Task: select a rule when a card is moved out of the board by anyone except me.
Action: Mouse moved to (1373, 115)
Screenshot: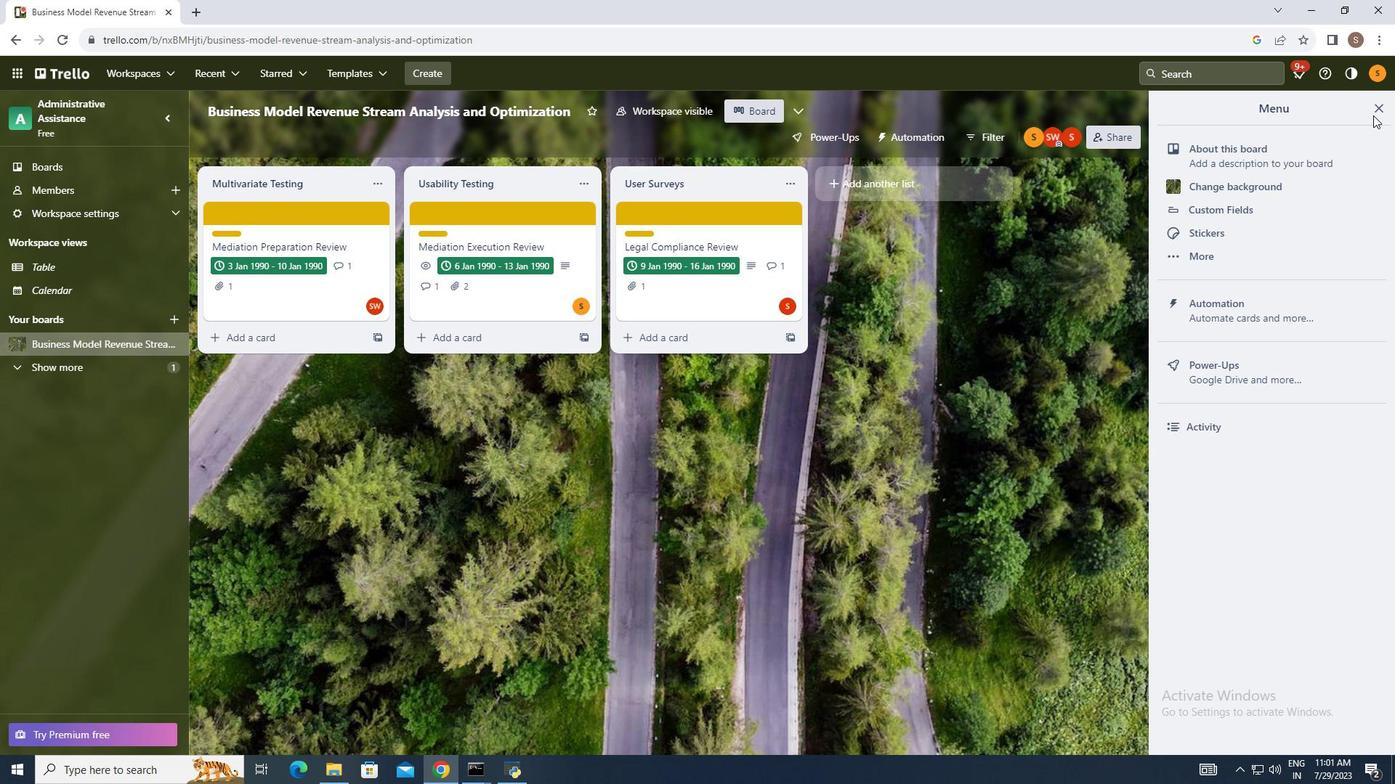 
Action: Mouse pressed left at (1373, 115)
Screenshot: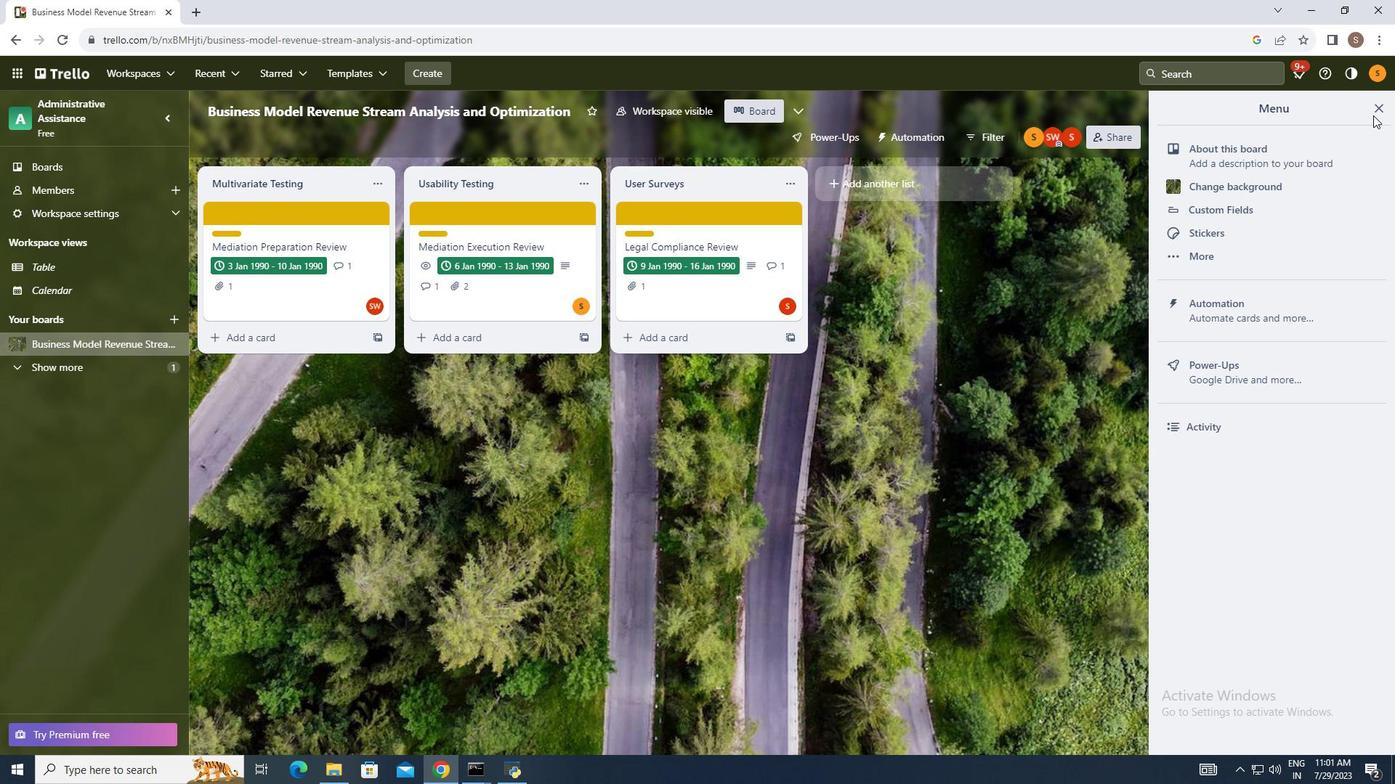 
Action: Mouse moved to (1254, 305)
Screenshot: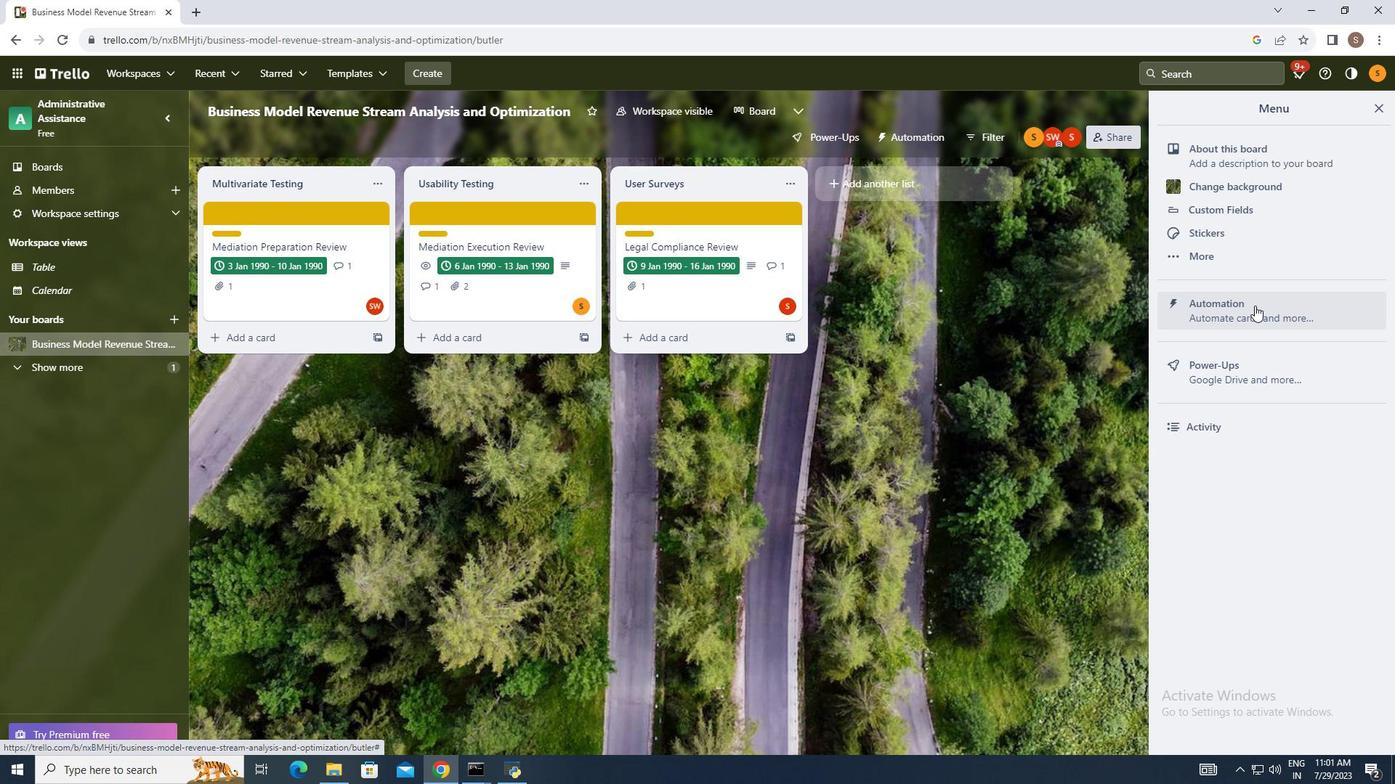 
Action: Mouse pressed left at (1254, 305)
Screenshot: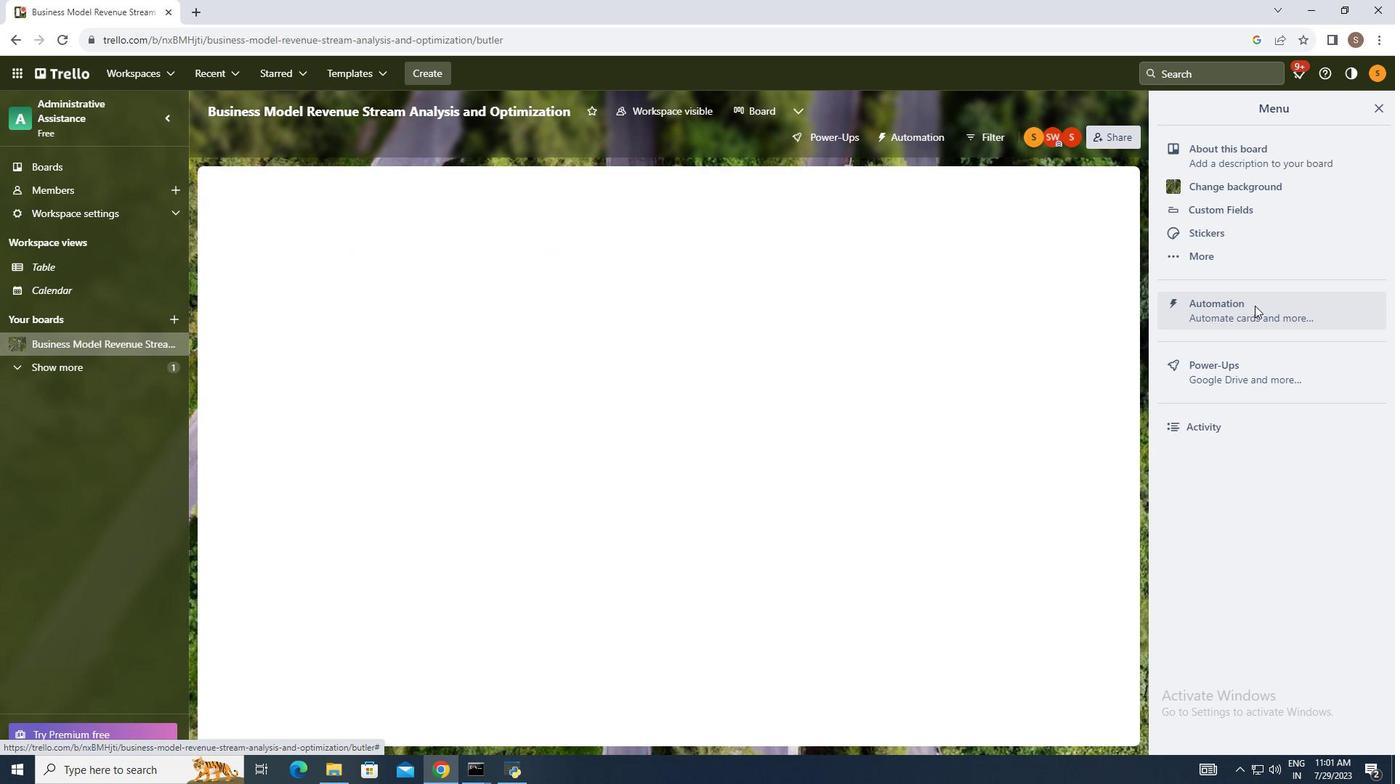 
Action: Mouse moved to (235, 256)
Screenshot: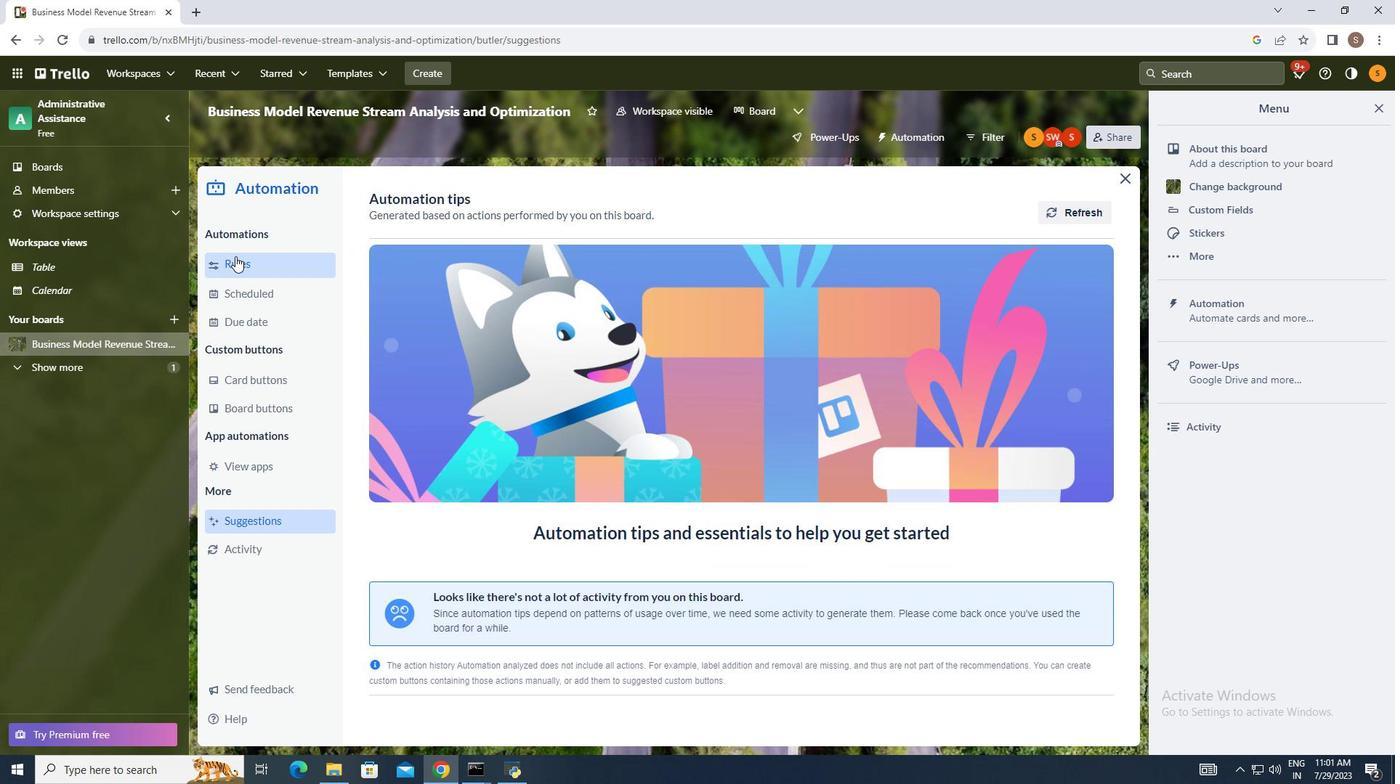 
Action: Mouse pressed left at (235, 256)
Screenshot: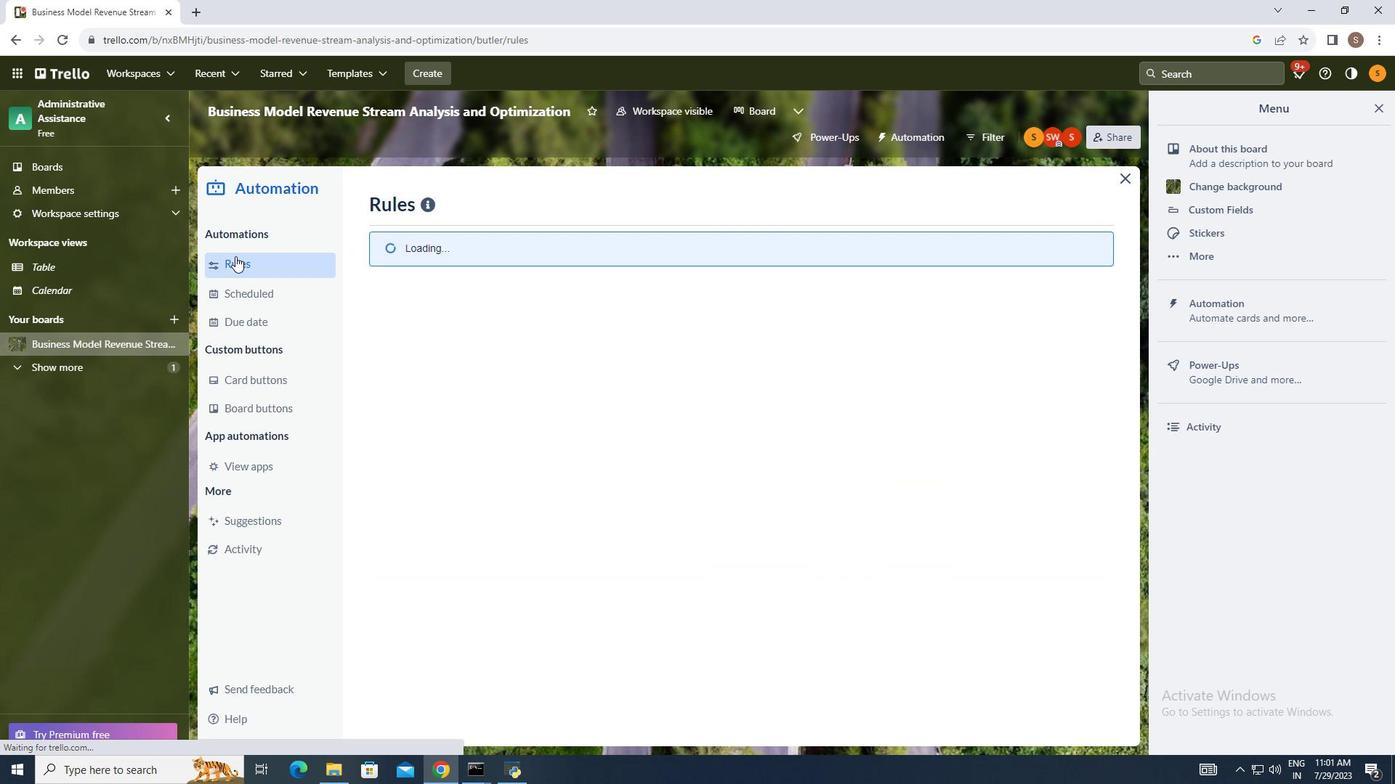 
Action: Mouse moved to (968, 204)
Screenshot: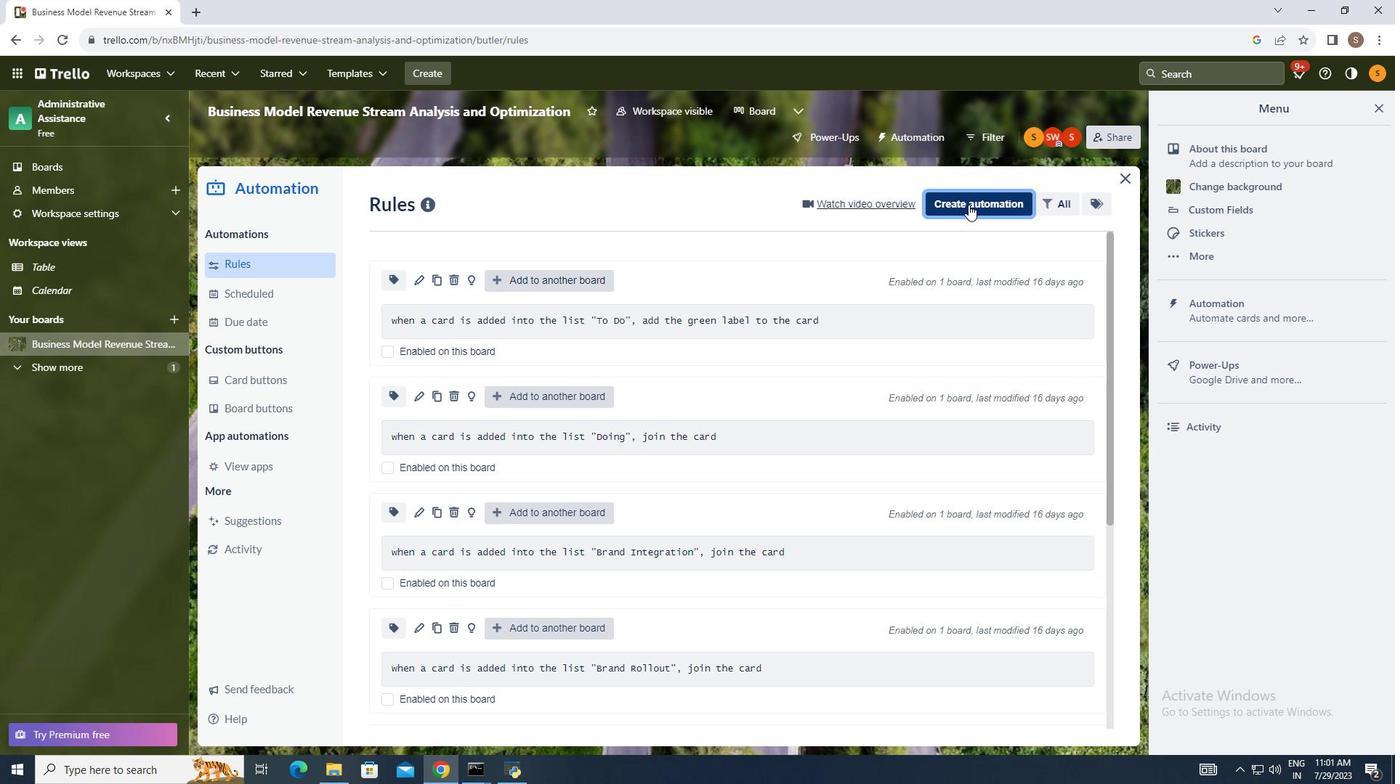 
Action: Mouse pressed left at (968, 204)
Screenshot: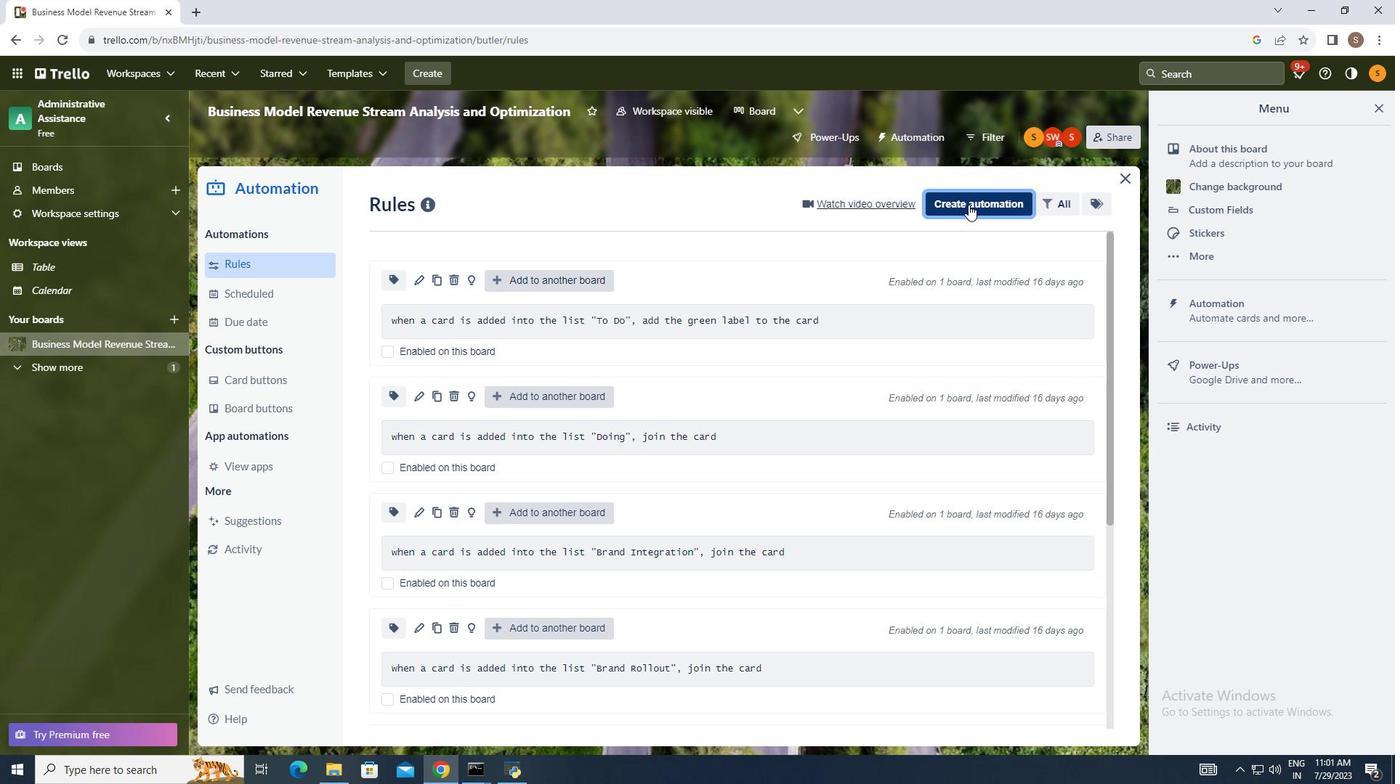 
Action: Mouse moved to (734, 340)
Screenshot: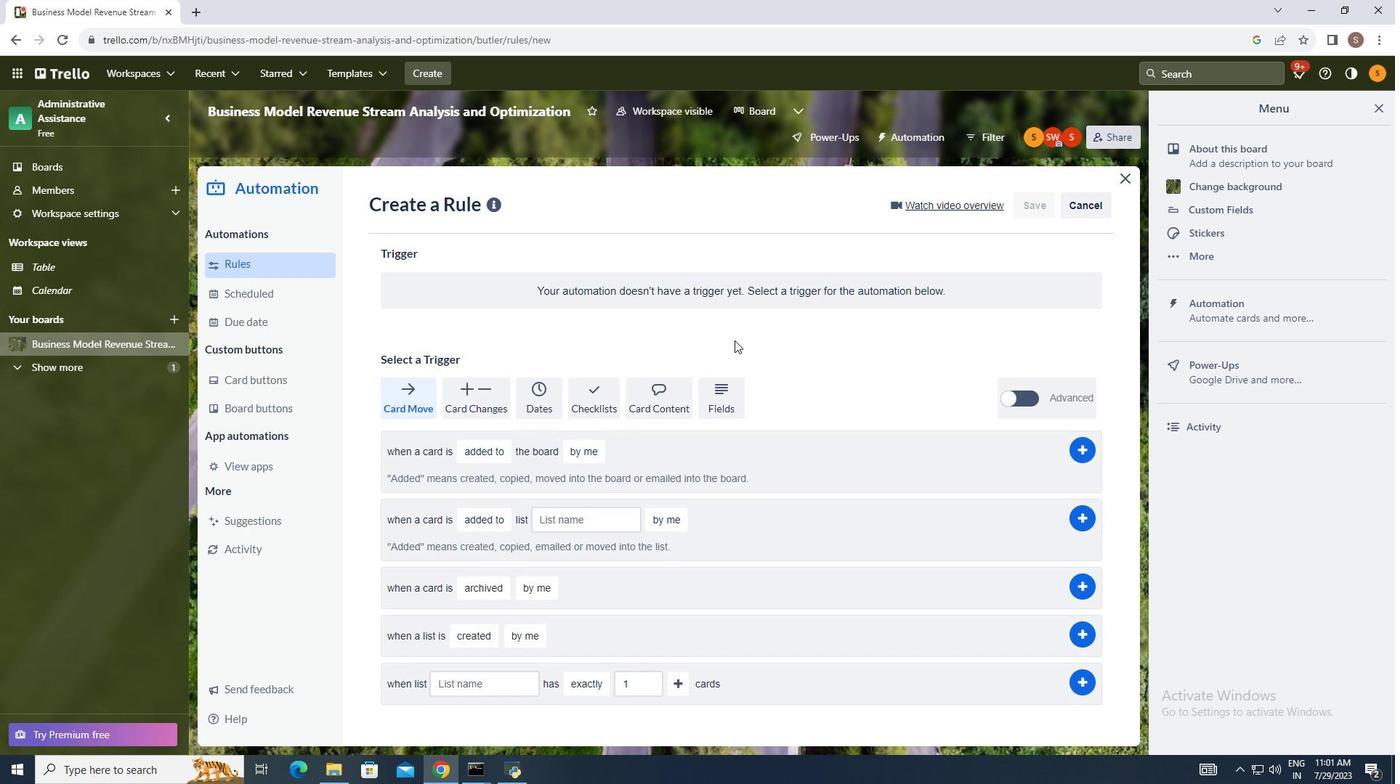 
Action: Mouse pressed left at (734, 340)
Screenshot: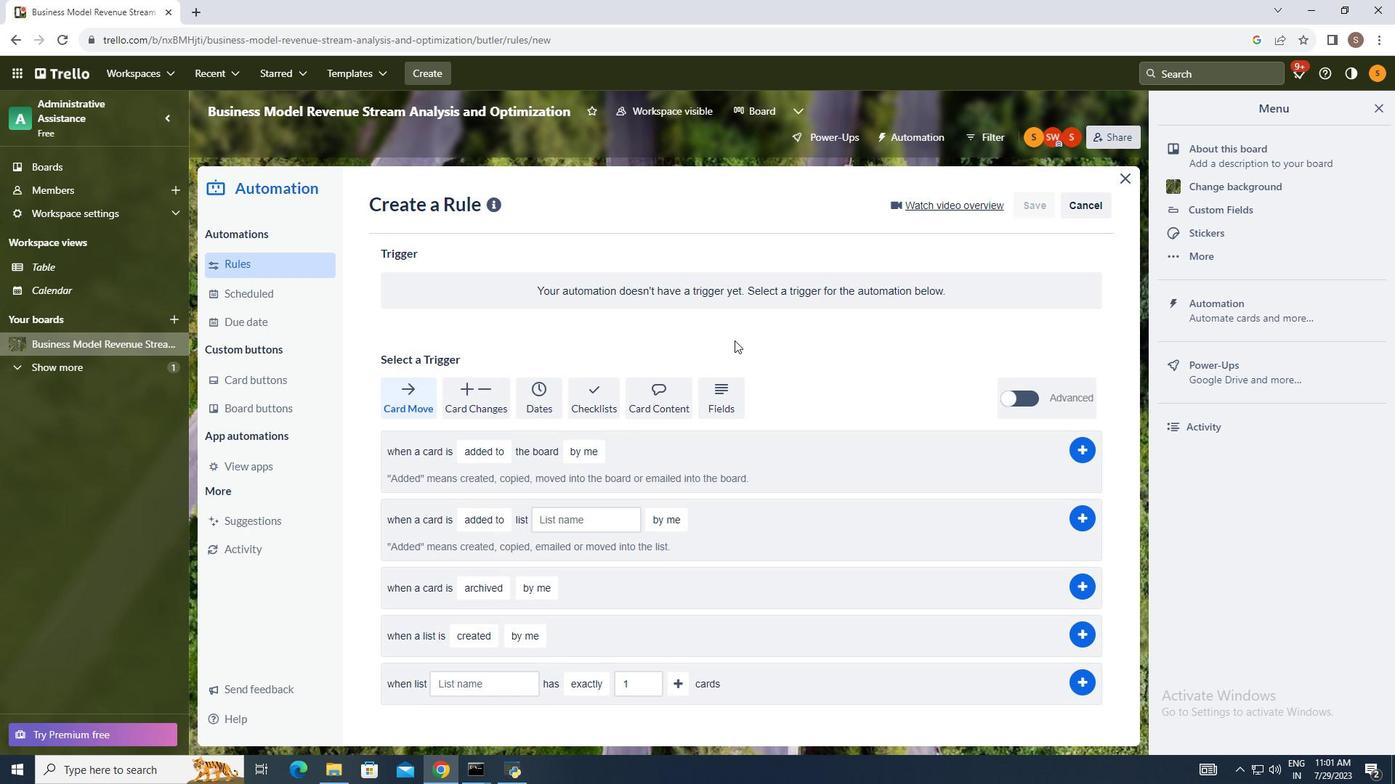 
Action: Mouse moved to (471, 449)
Screenshot: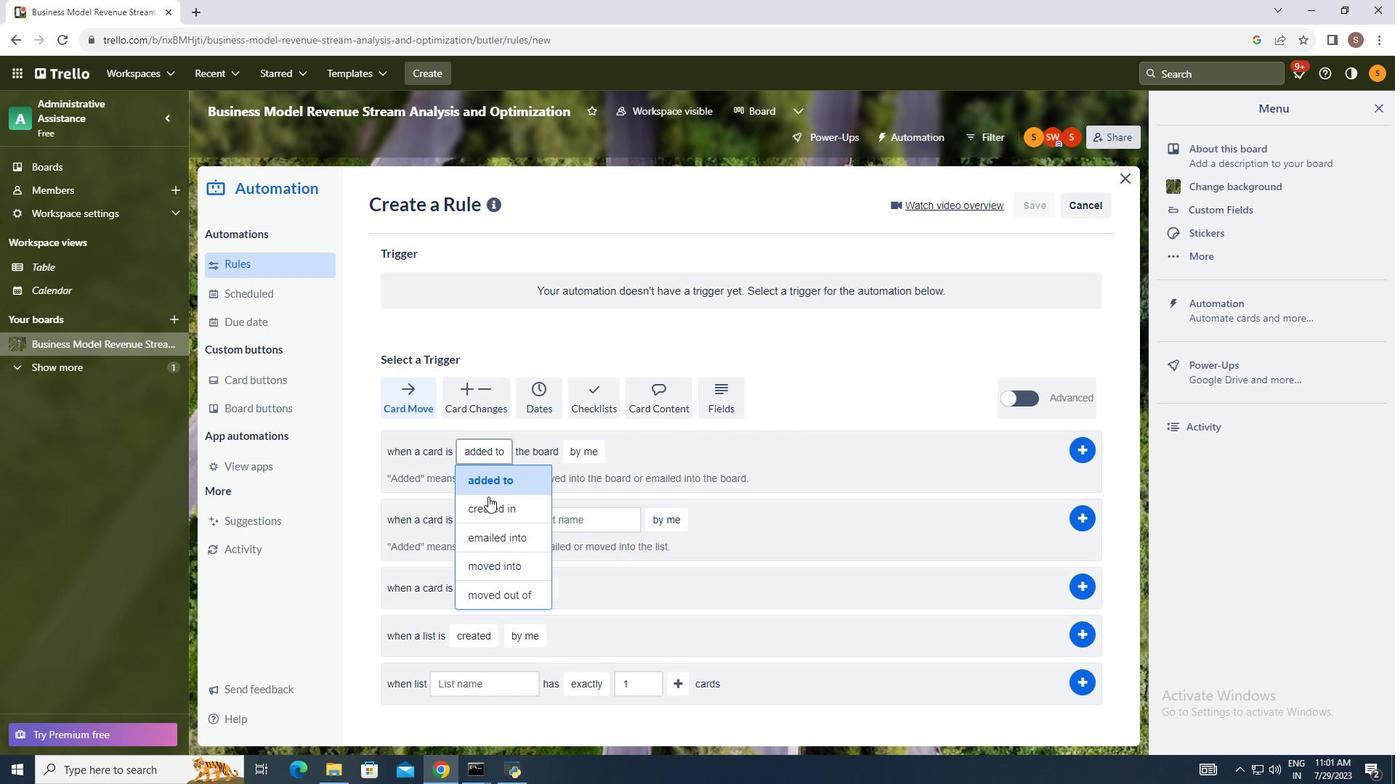 
Action: Mouse pressed left at (471, 449)
Screenshot: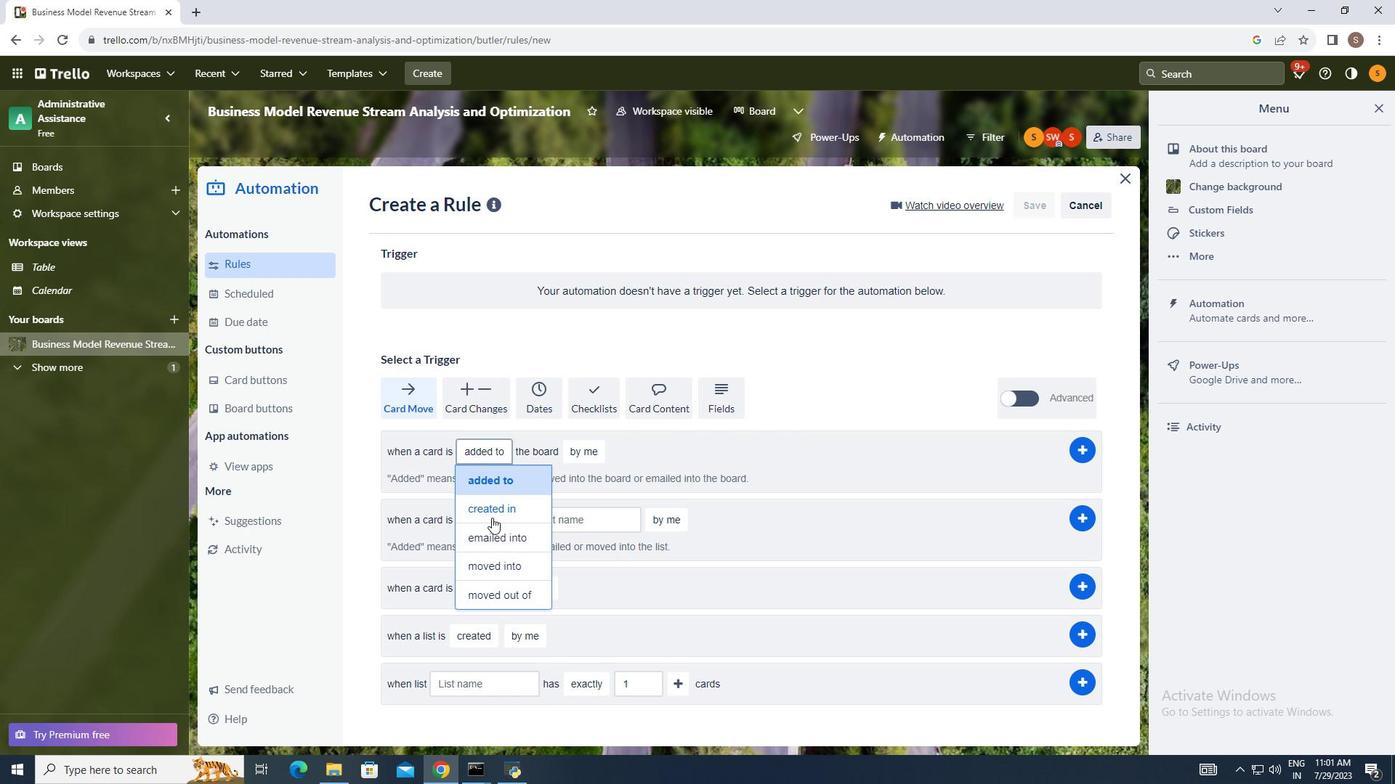 
Action: Mouse moved to (501, 595)
Screenshot: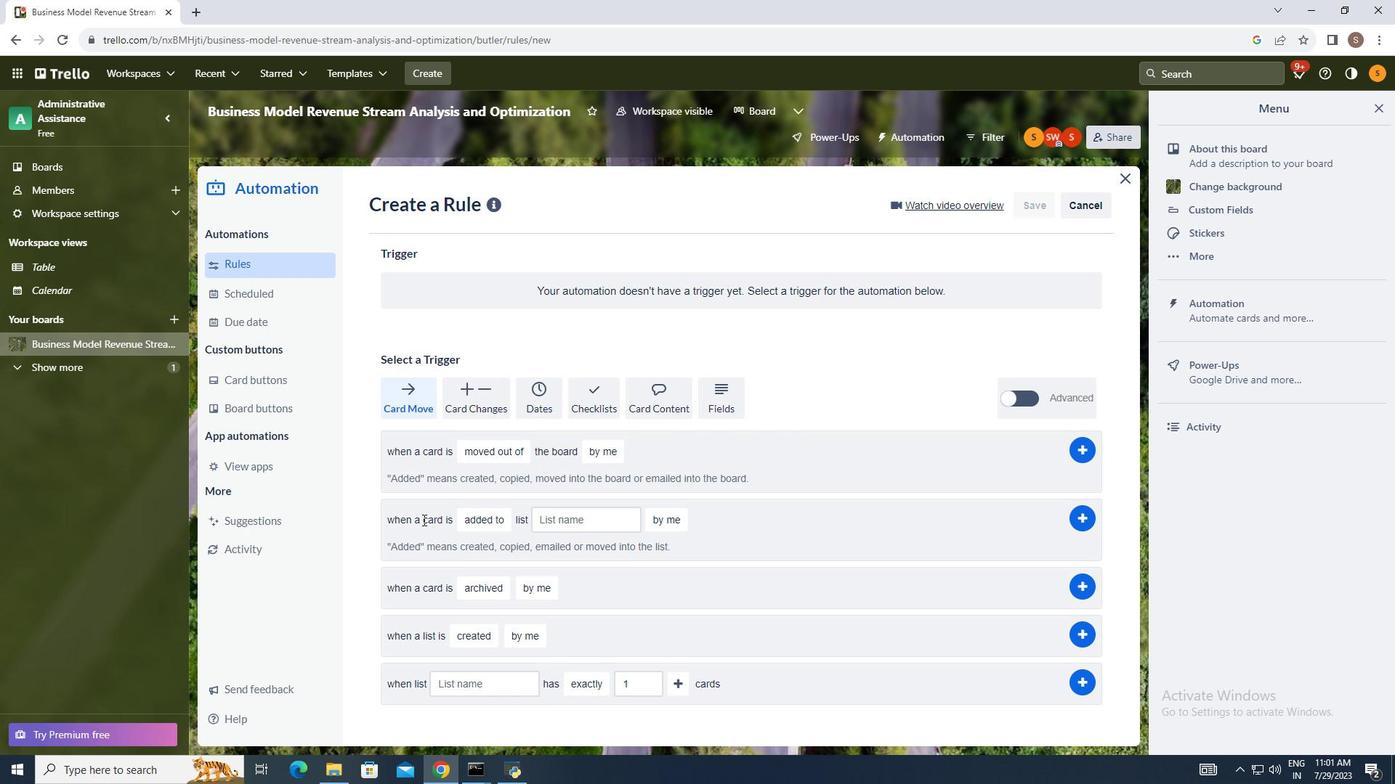 
Action: Mouse pressed left at (501, 595)
Screenshot: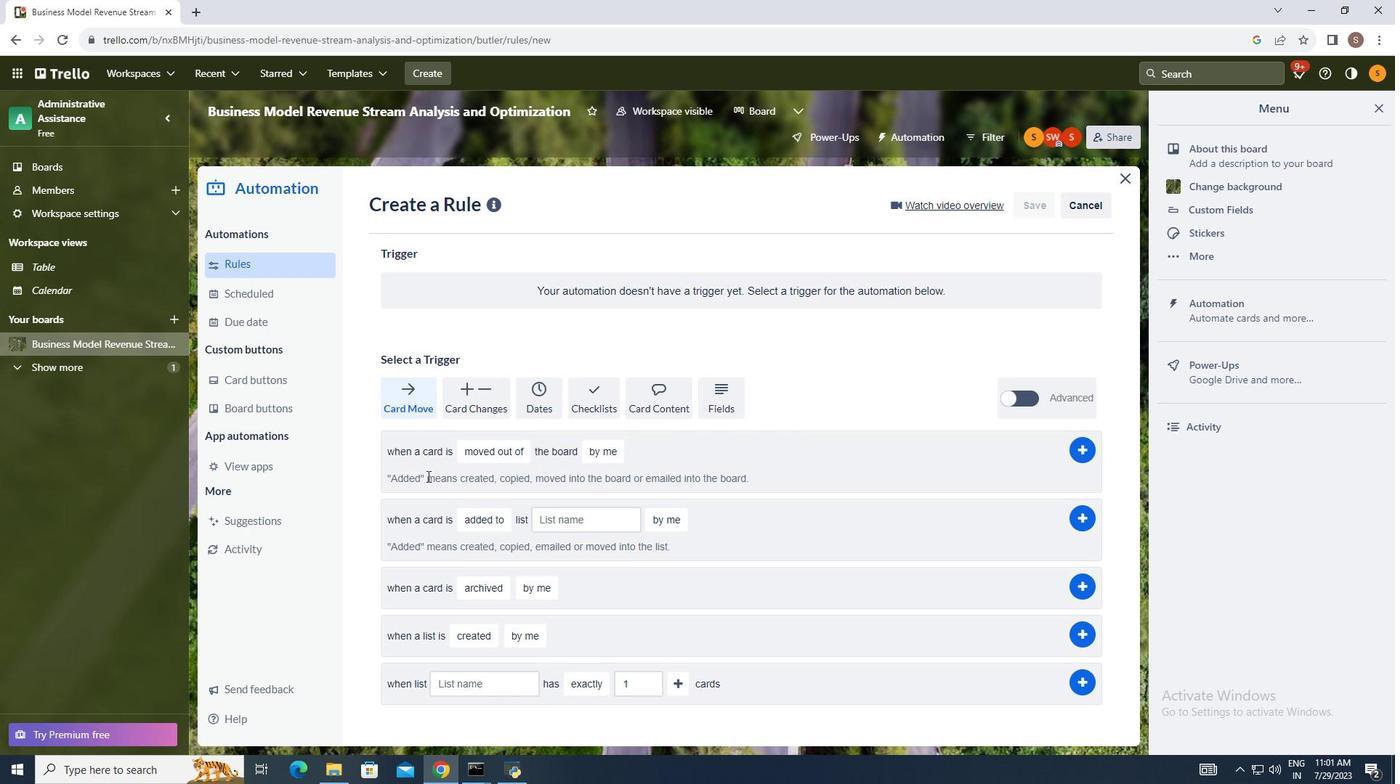 
Action: Mouse moved to (651, 531)
Screenshot: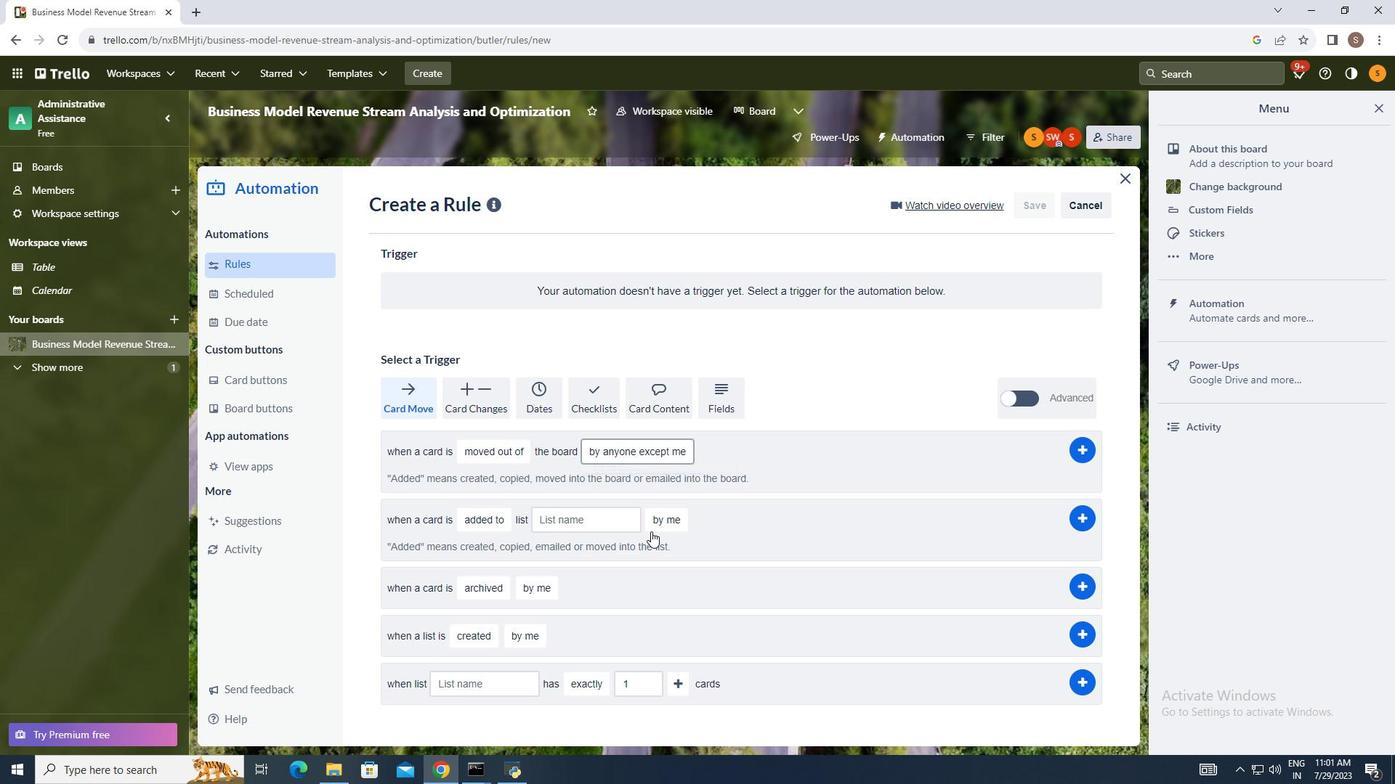 
Action: Mouse pressed left at (651, 531)
Screenshot: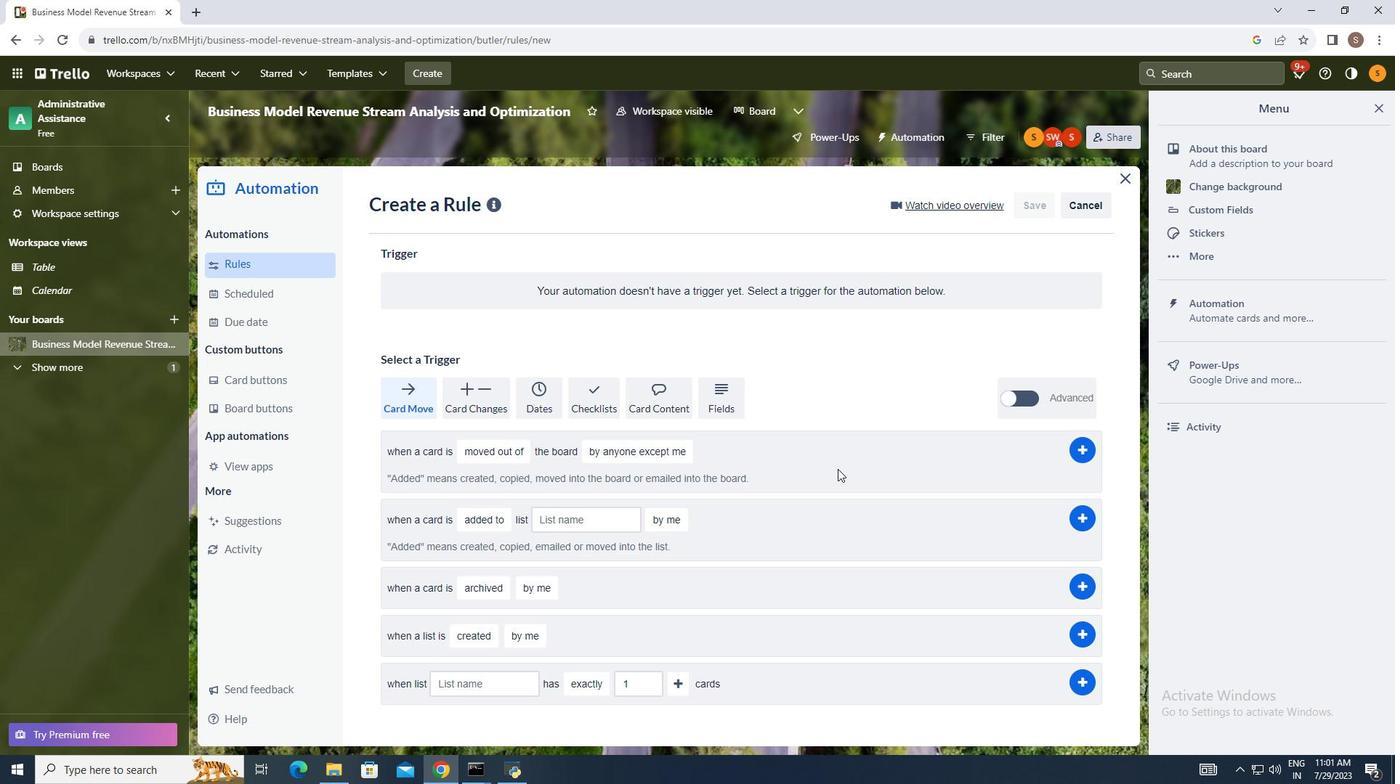 
Action: Mouse moved to (874, 422)
Screenshot: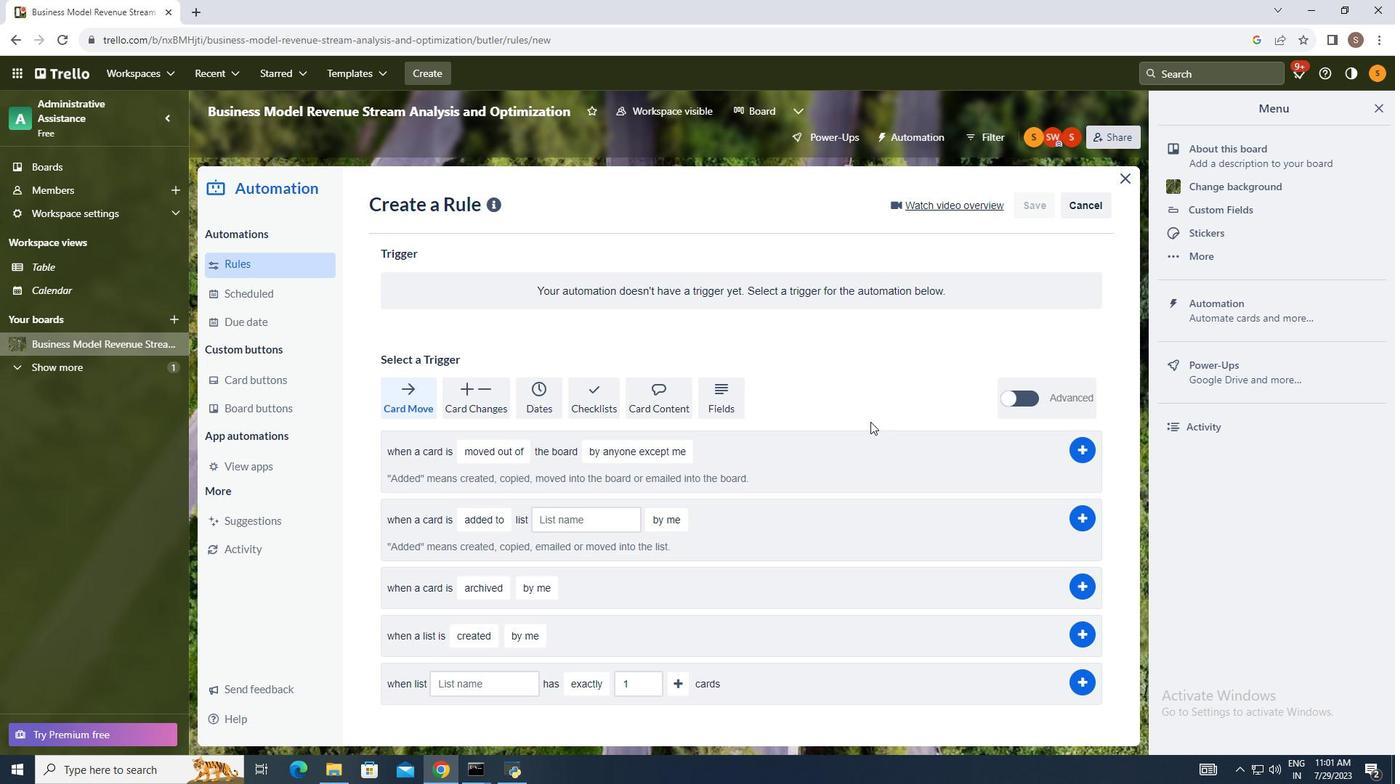 
